 Task: Create a section Dash & Smash and in the section, add a milestone Platform Integration in the project VentureTech.
Action: Mouse moved to (47, 315)
Screenshot: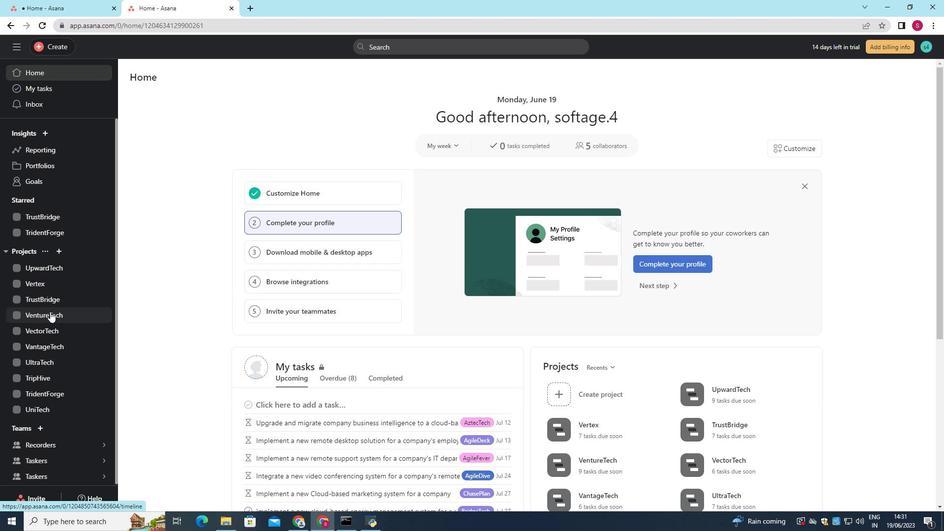 
Action: Mouse pressed left at (47, 315)
Screenshot: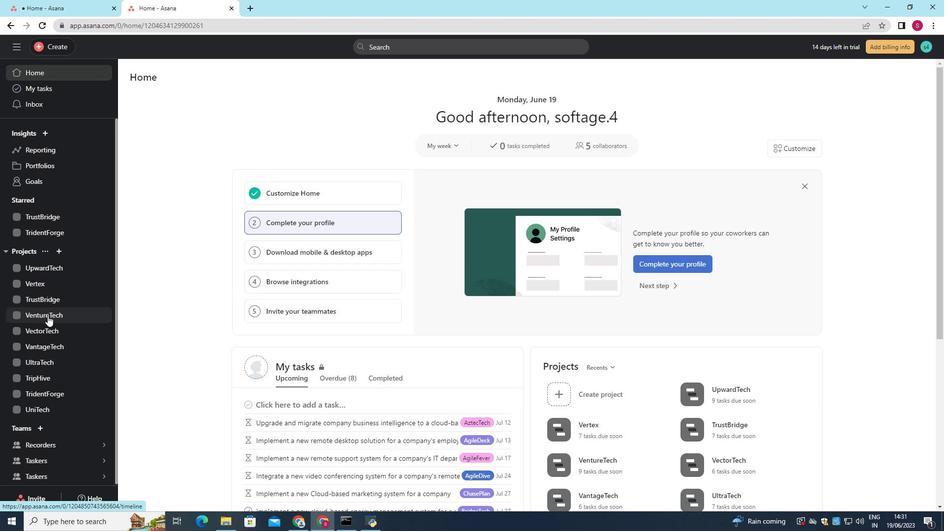 
Action: Mouse moved to (161, 390)
Screenshot: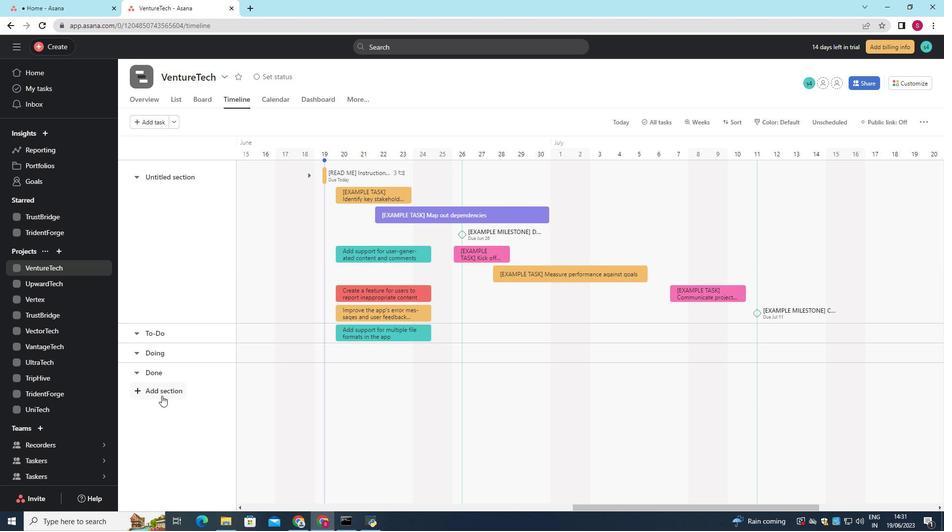 
Action: Mouse pressed left at (161, 390)
Screenshot: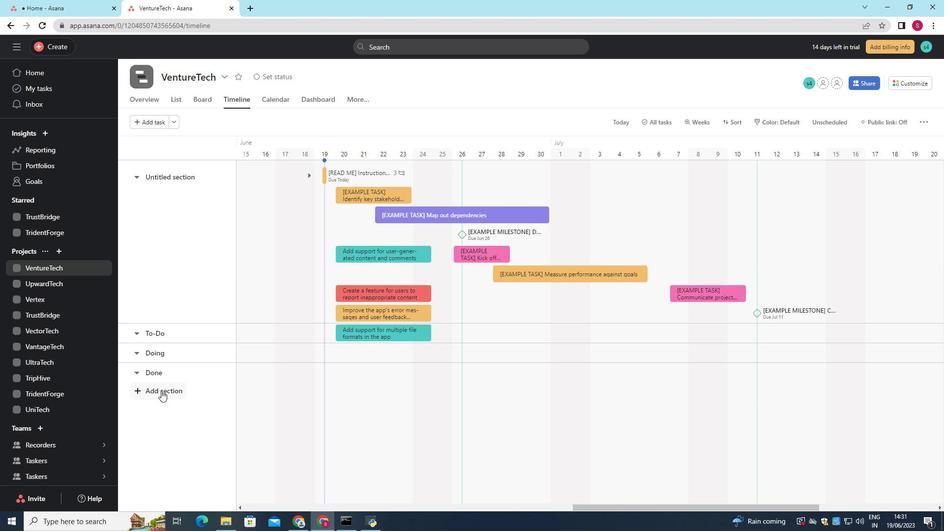 
Action: Mouse moved to (161, 389)
Screenshot: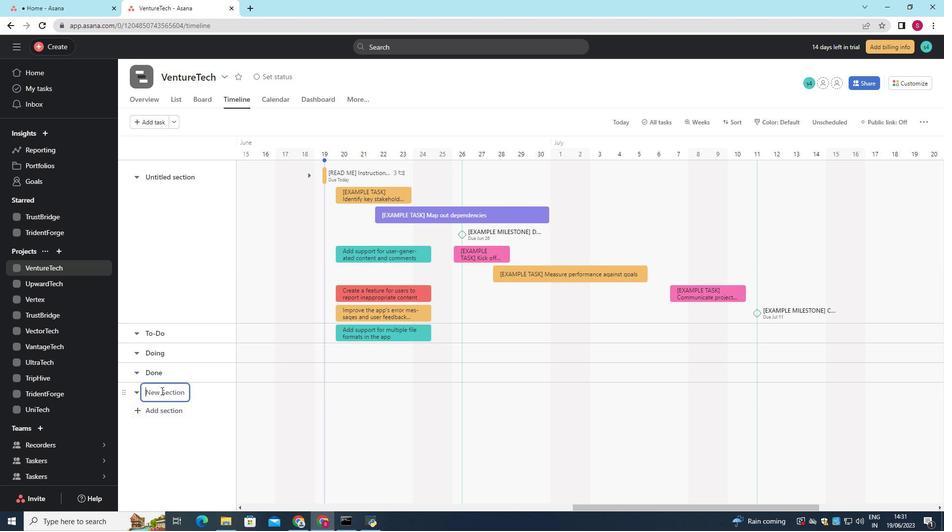 
Action: Key pressed <Key.shift>Dash<Key.space><Key.shift><Key.shift><Key.shift><Key.shift><Key.shift><Key.shift><Key.shift><Key.shift><Key.shift><Key.shift><Key.shift><Key.shift><Key.shift><Key.shift><Key.shift><Key.shift><Key.shift><Key.shift><Key.shift><Key.shift>&<Key.space><Key.shift>Smash
Screenshot: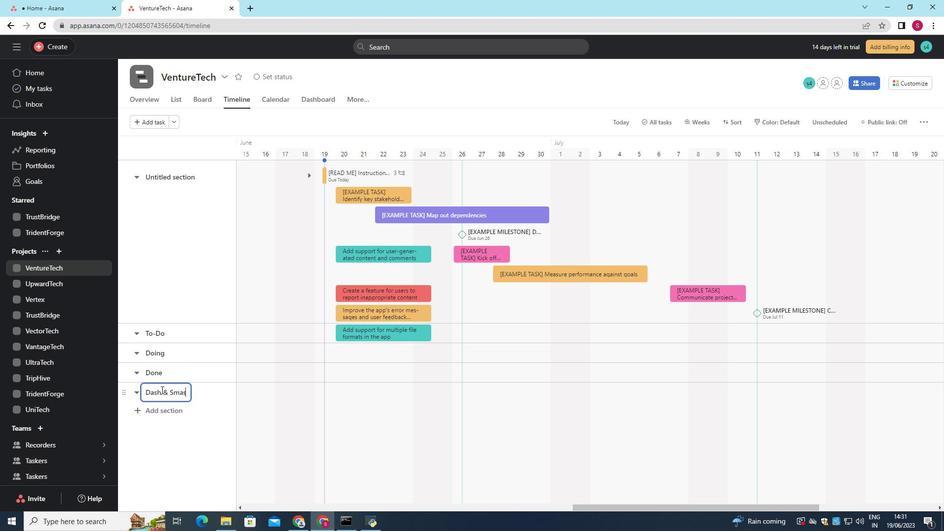
Action: Mouse moved to (190, 370)
Screenshot: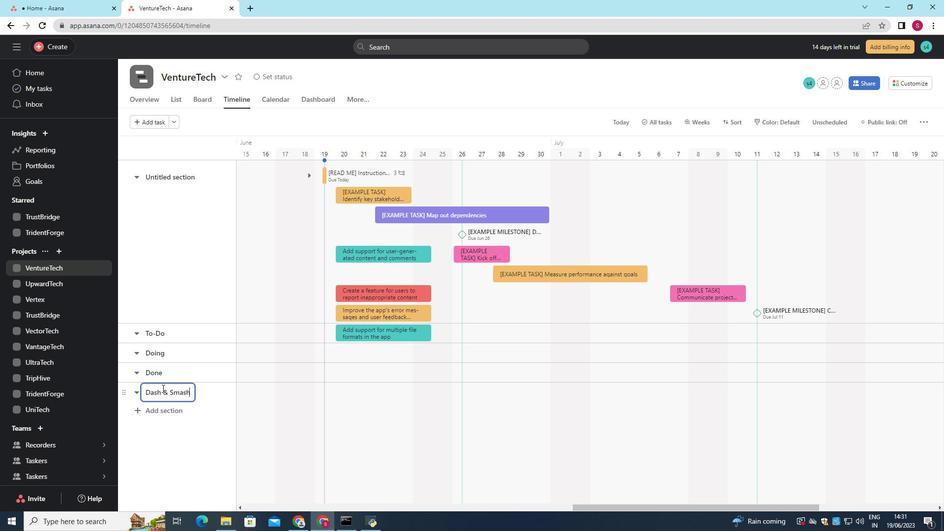 
Action: Key pressed <Key.enter>
Screenshot: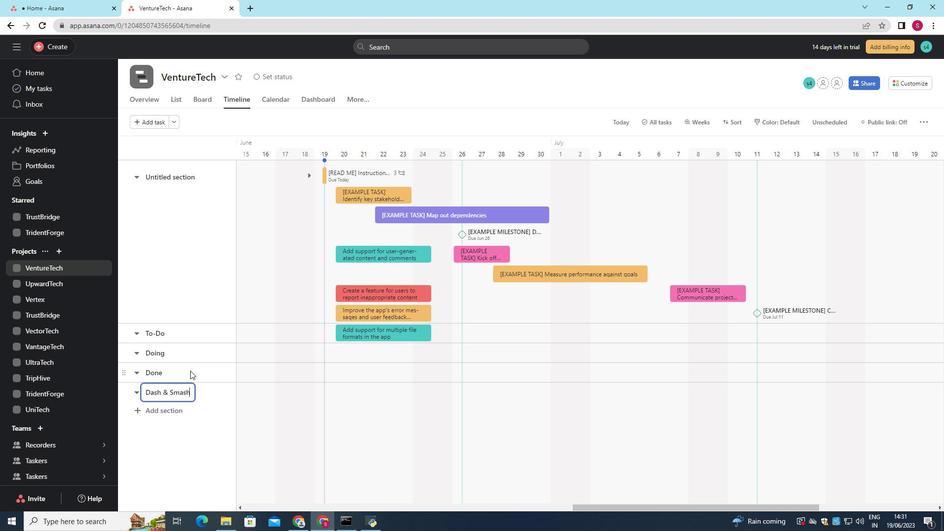 
Action: Mouse moved to (339, 396)
Screenshot: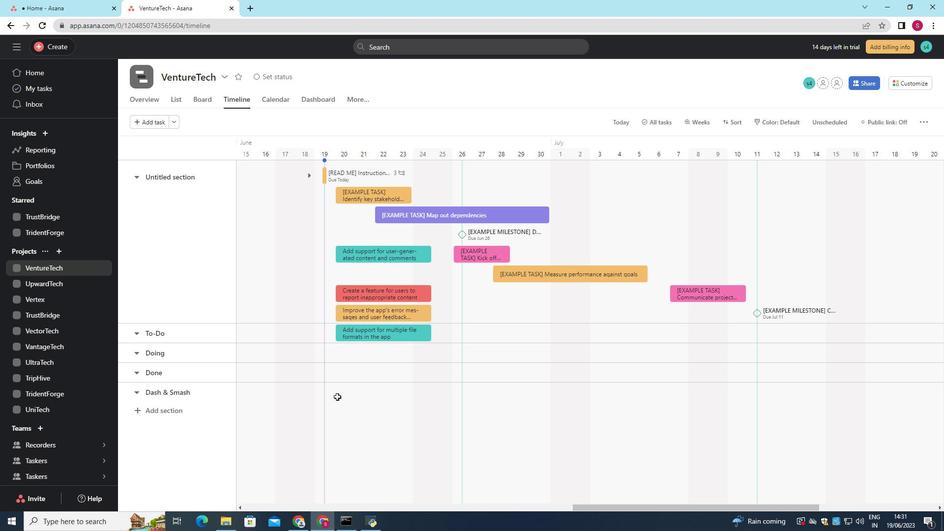 
Action: Mouse pressed left at (339, 396)
Screenshot: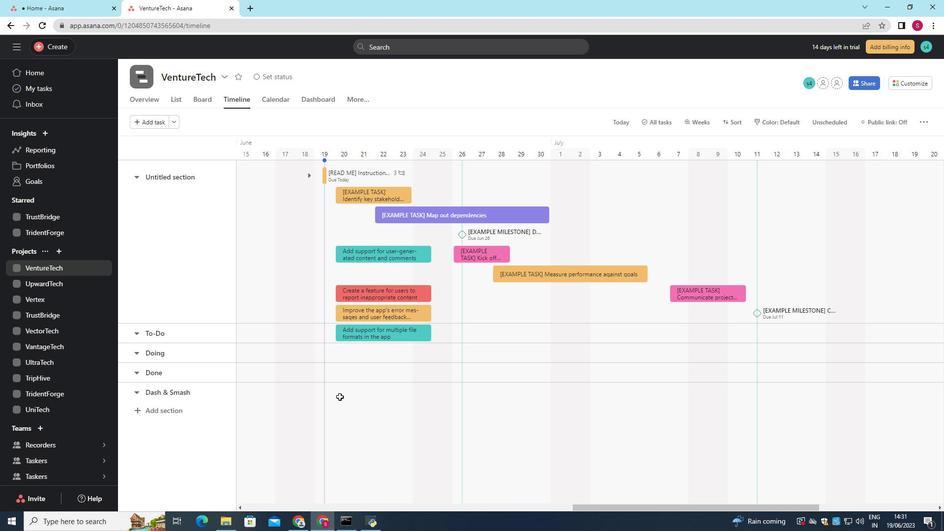 
Action: Mouse moved to (339, 396)
Screenshot: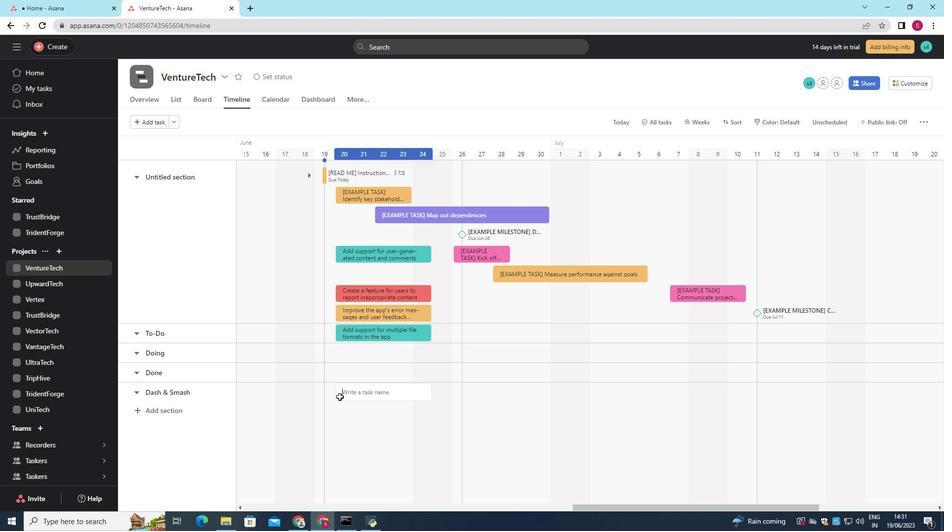
Action: Key pressed <Key.shift>Platform<Key.space><Key.shift>Integration<Key.enter>
Screenshot: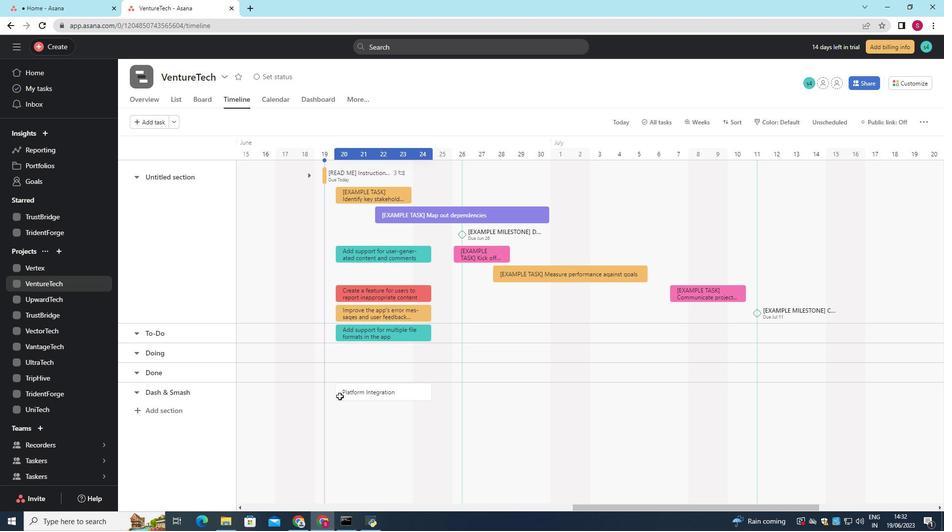 
Action: Mouse moved to (405, 387)
Screenshot: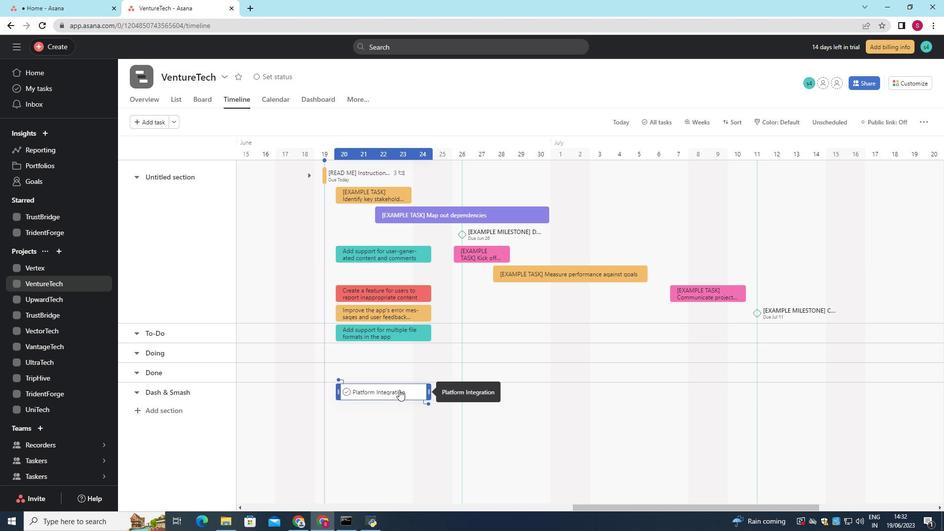 
Action: Mouse pressed left at (405, 387)
Screenshot: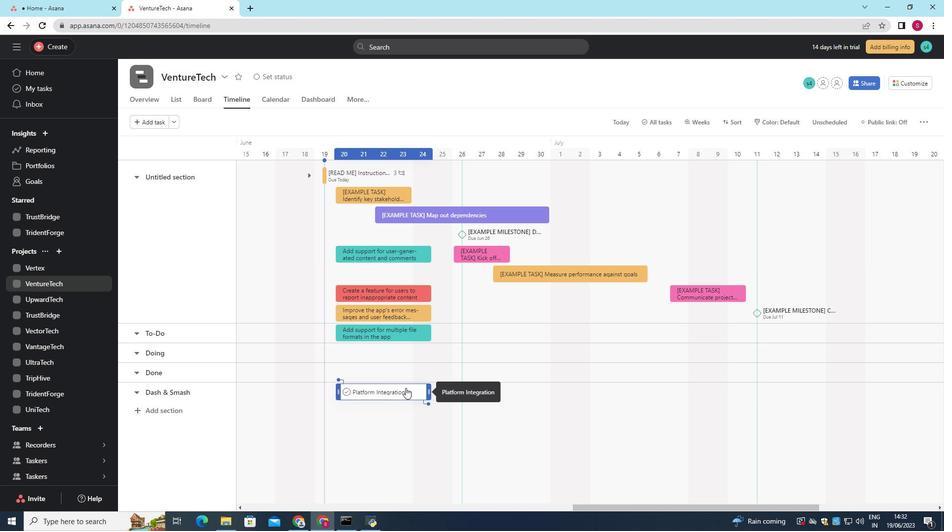 
Action: Mouse moved to (411, 390)
Screenshot: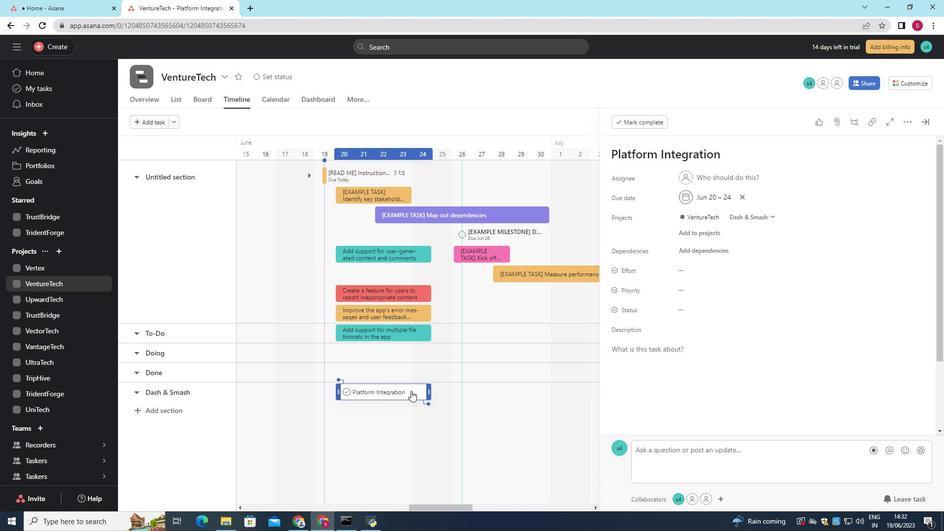 
Action: Mouse pressed right at (411, 390)
Screenshot: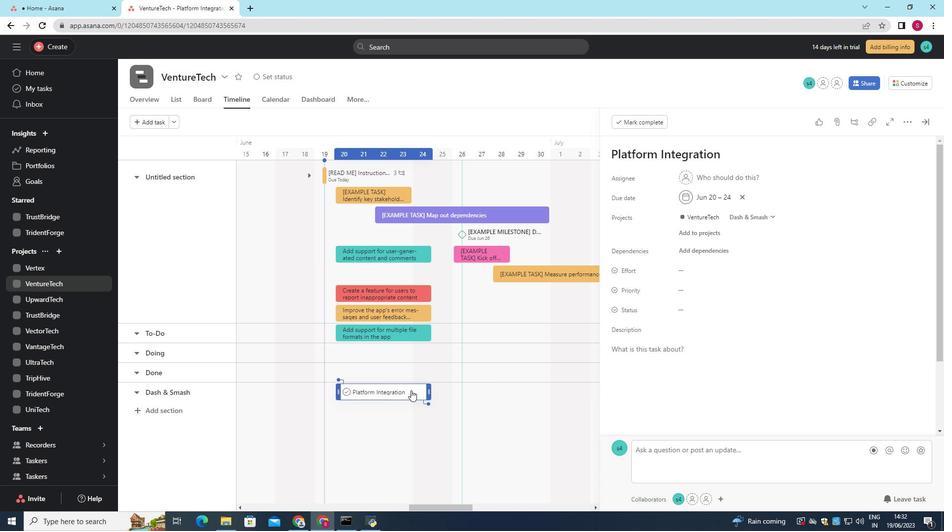 
Action: Mouse moved to (465, 337)
Screenshot: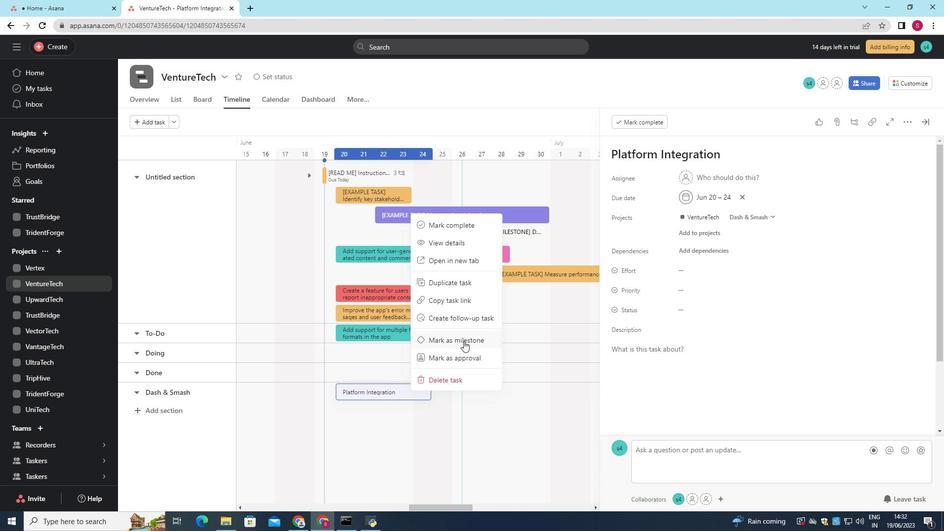 
Action: Mouse pressed left at (465, 337)
Screenshot: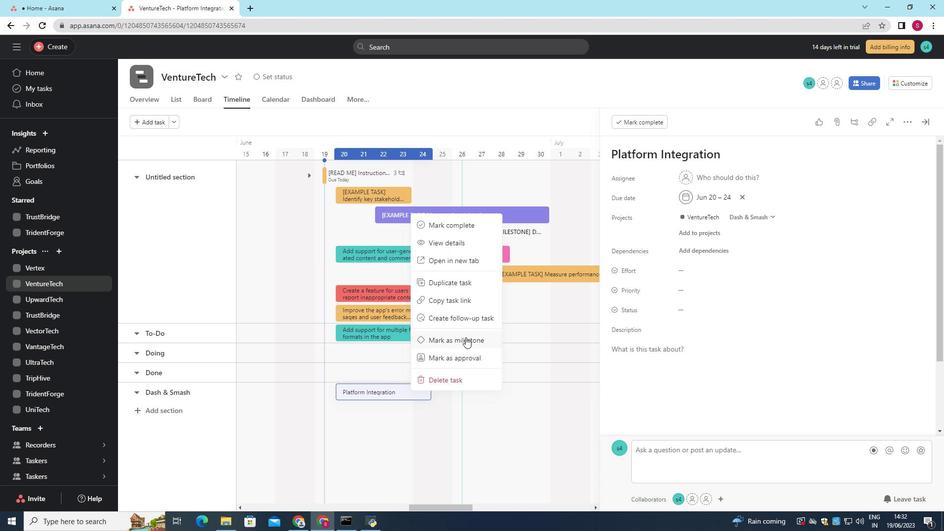 
